 Task: Open a blank google sheet and write heading  Financial WizardAdd Categories in a column and its values below  'Income, Income, Income, Expenses, Expenses, Expenses, Expenses, Expenses, Savings, Savings, Investments, Investments, Debt, Debt & Debt. 'Add Descriptions in next column and its values below  Salary, Freelance Work, Rental Income, Housing, Transportation, Groceries, Utilities, Entertainment, Emergency Fund, Retirement, Stocks, Mutual Funds, Credit Card 1, Credit Card 2 & Student Loan. Add Amount in next column and its values below  $5,000, $1,200, $500, $1,200, $300, $400, $200, $150, $500, $1,000, $500, $300, $200, $100 & $300. Save page Data Collection Workbook Template
Action: Mouse pressed left at (249, 174)
Screenshot: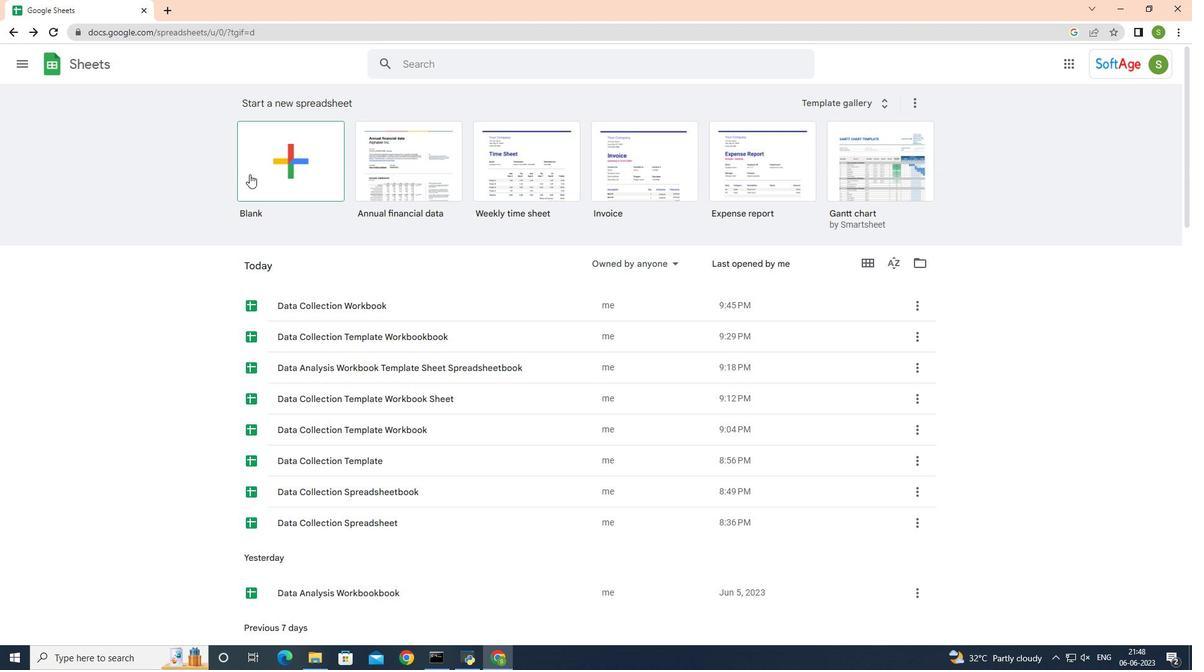 
Action: Mouse moved to (72, 154)
Screenshot: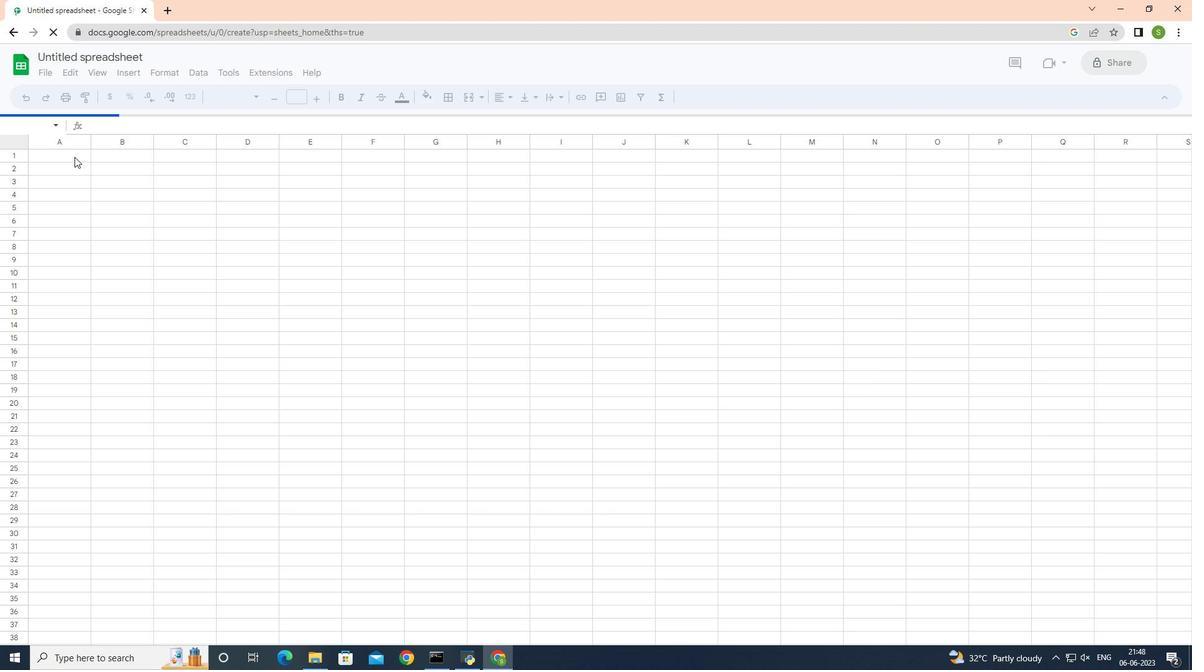 
Action: Mouse pressed left at (72, 154)
Screenshot: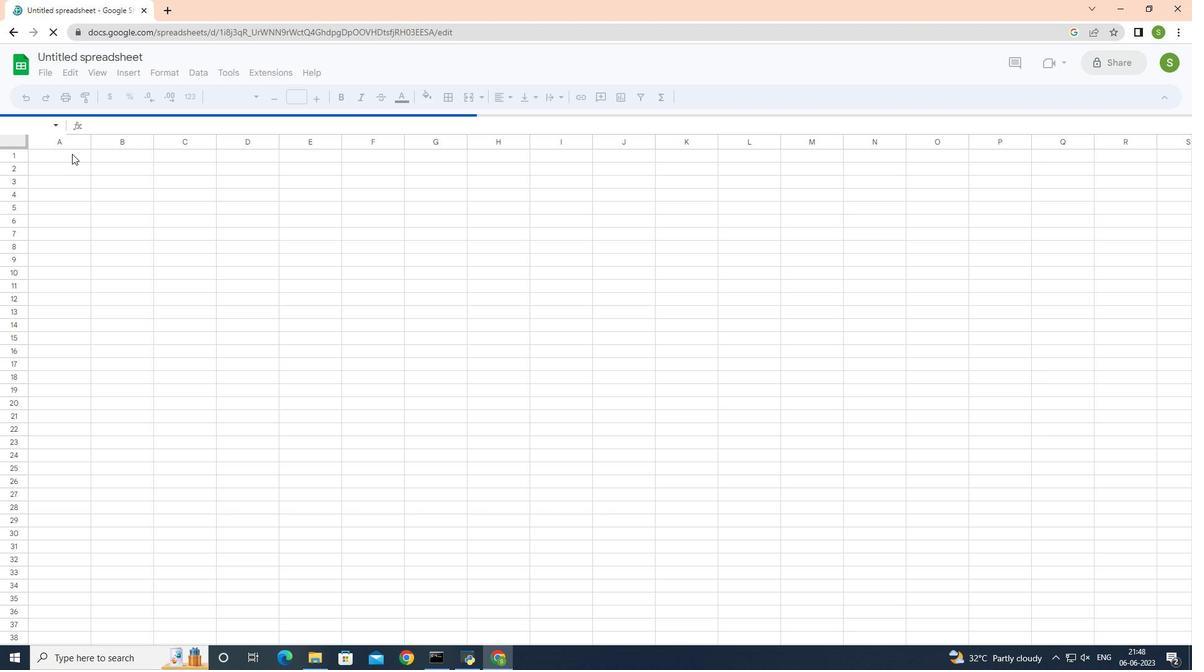 
Action: Key pressed <Key.shift>F
Screenshot: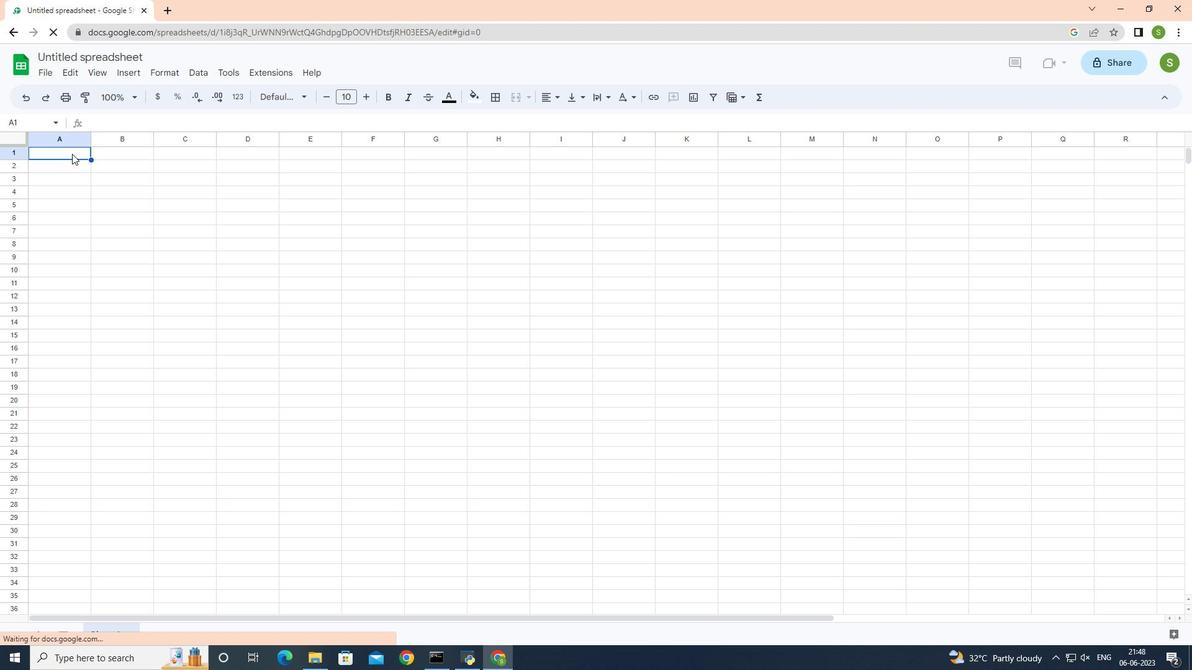 
Action: Mouse pressed left at (72, 154)
Screenshot: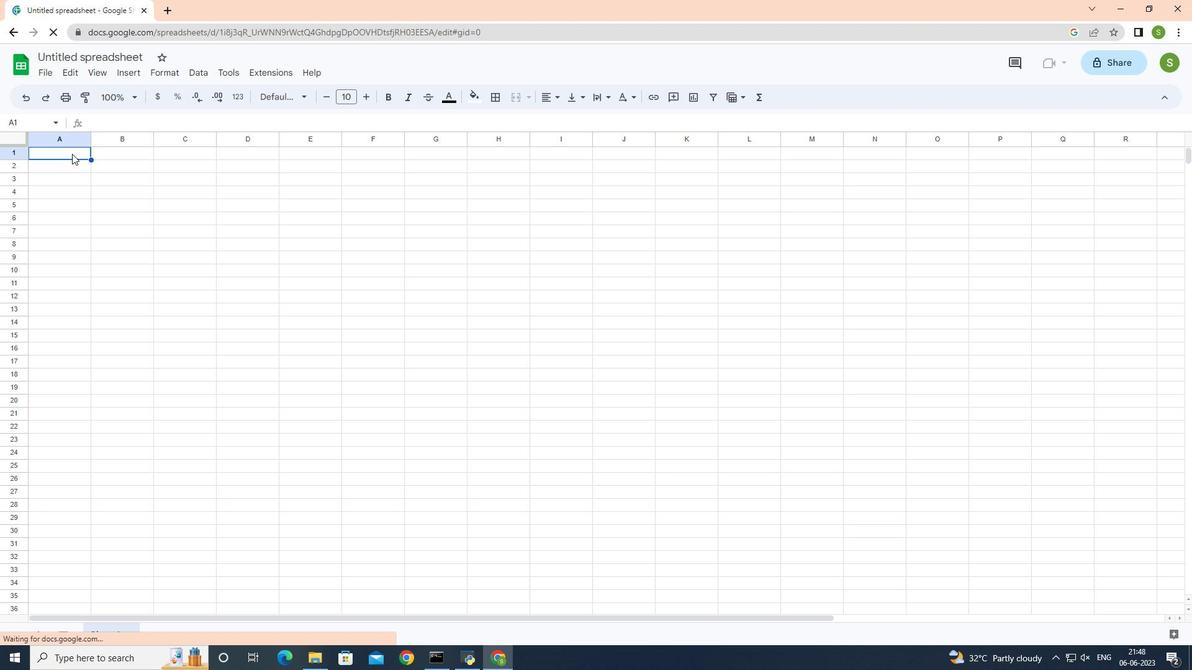 
Action: Mouse moved to (65, 151)
Screenshot: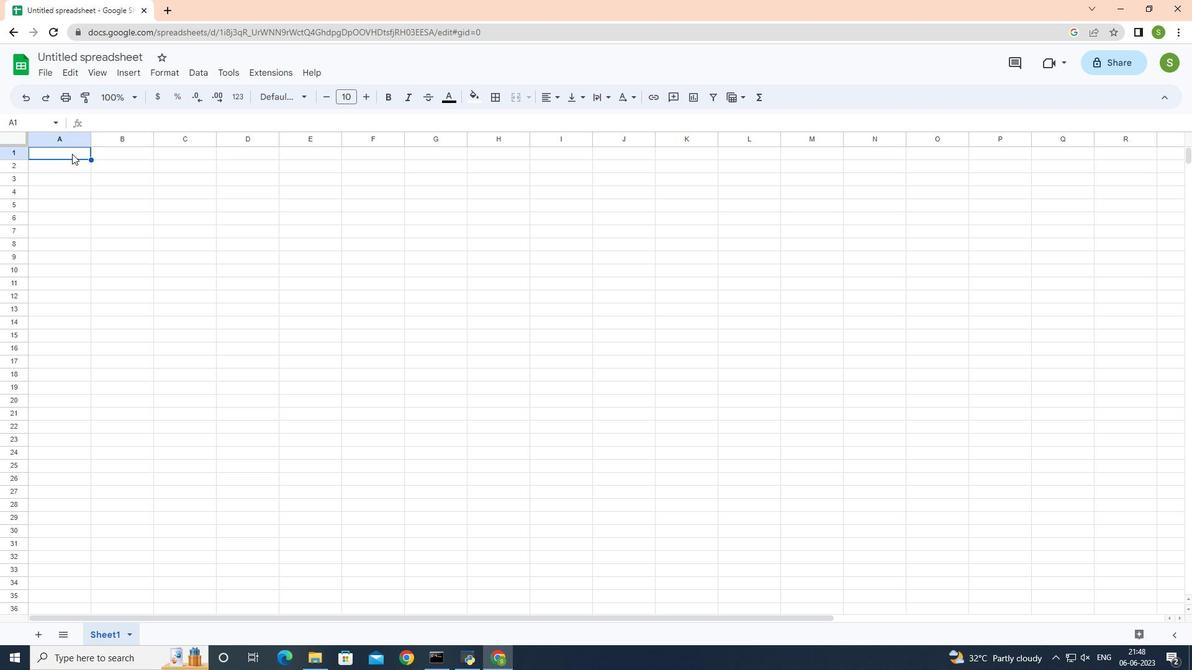 
Action: Mouse pressed left at (65, 151)
Screenshot: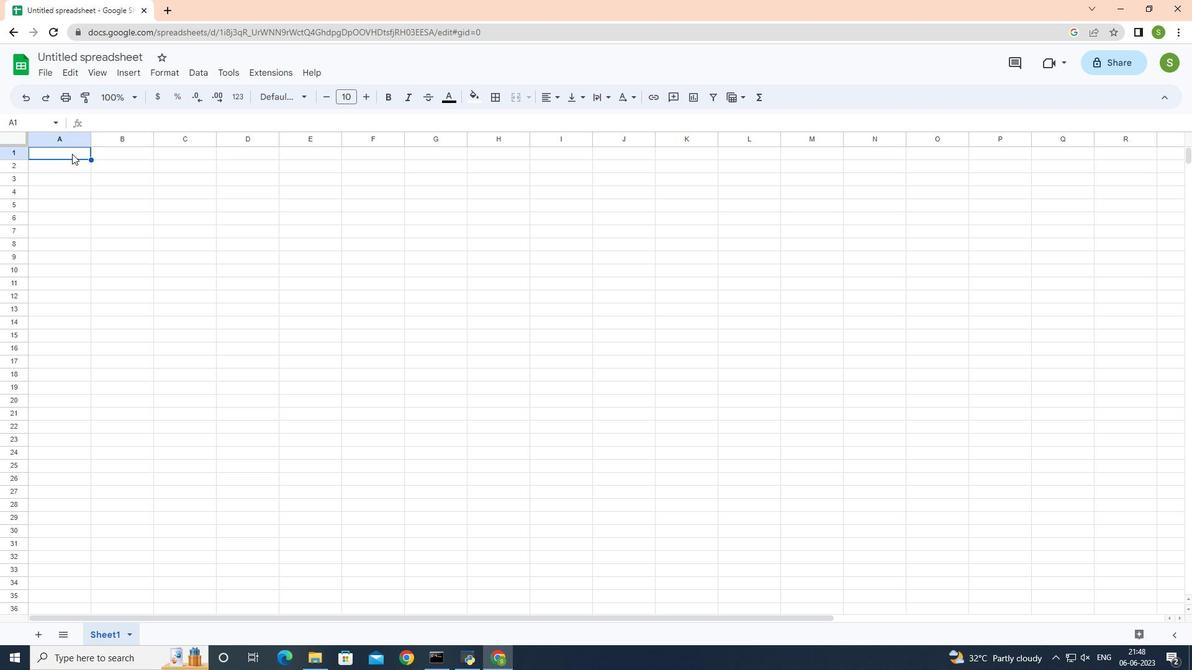 
Action: Key pressed <Key.shift>Financial<Key.space><Key.shift><Key.shift><Key.shift>Wizard<Key.enter><Key.shift>Categories<Key.enter><Key.caps_lock><Key.shift><Key.shift><Key.shift><Key.shift><Key.shift><Key.shift><Key.shift><Key.shift><Key.shift><Key.shift><Key.shift><Key.shift><Key.shift><Key.shift><Key.shift><Key.shift><Key.shift><Key.shift><Key.shift><Key.shift><Key.shift><Key.shift><Key.shift><Key.shift><Key.shift><Key.shift><Key.shift>I<Key.shift><Key.caps_lock>ncome<Key.enter><Key.shift>Income<Key.enter><Key.shift>Income<Key.enter><Key.shift>Expenses<Key.enter><Key.shift>Expenses<Key.enter><Key.shift>Expenses<Key.enter><Key.shift>Expenses<Key.enter><Key.shift>Expenses<Key.enter><Key.shift>Savings<Key.enter><Key.shift>Savings<Key.enter><Key.shift><Key.shift><Key.shift><Key.shift><Key.shift><Key.shift>Investments<Key.enter><Key.shift>Investments<Key.enter><Key.shift>Debt<Key.space><Key.enter><Key.shift>Debt<Key.enter><Key.shift>Debt<Key.right><Key.up><Key.up><Key.up><Key.up><Key.up><Key.up><Key.up><Key.up><Key.up><Key.up><Key.up><Key.up><Key.up><Key.up><Key.up><Key.shift><Key.shift><Key.shift><Key.shift><Key.shift><Key.shift><Key.shift><Key.shift><Key.shift>S<Key.backspace><Key.shift><Key.shift><Key.shift><Key.shift><Key.shift><Key.shift><Key.shift>Descriptions
Screenshot: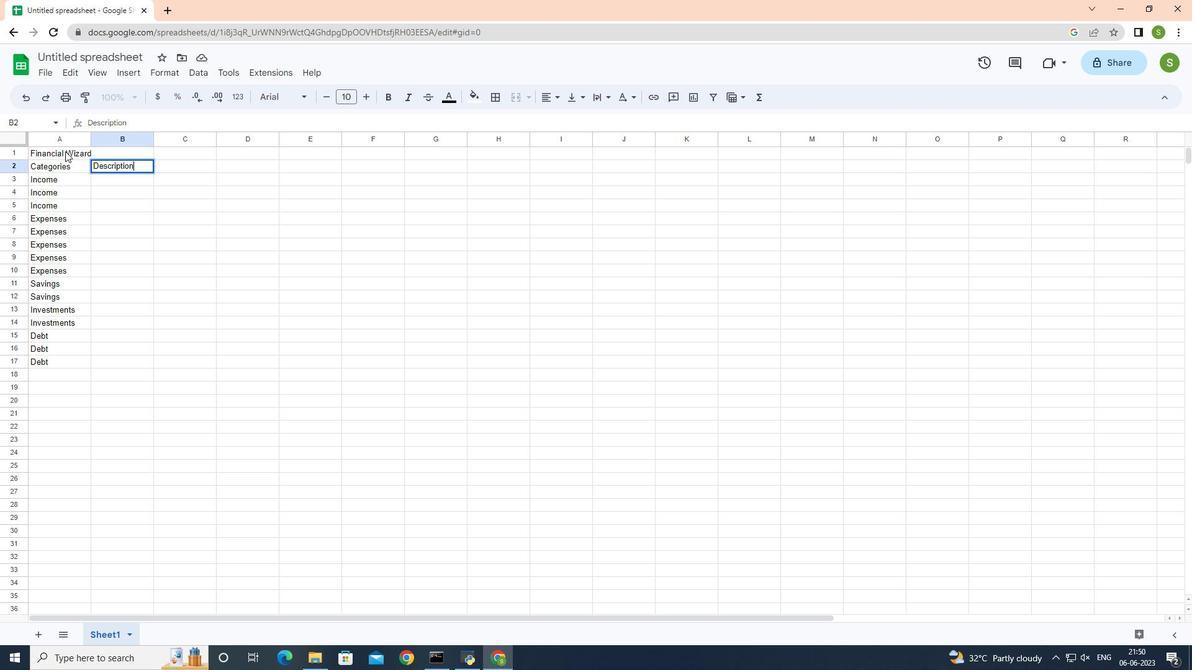 
Action: Mouse moved to (406, 61)
Screenshot: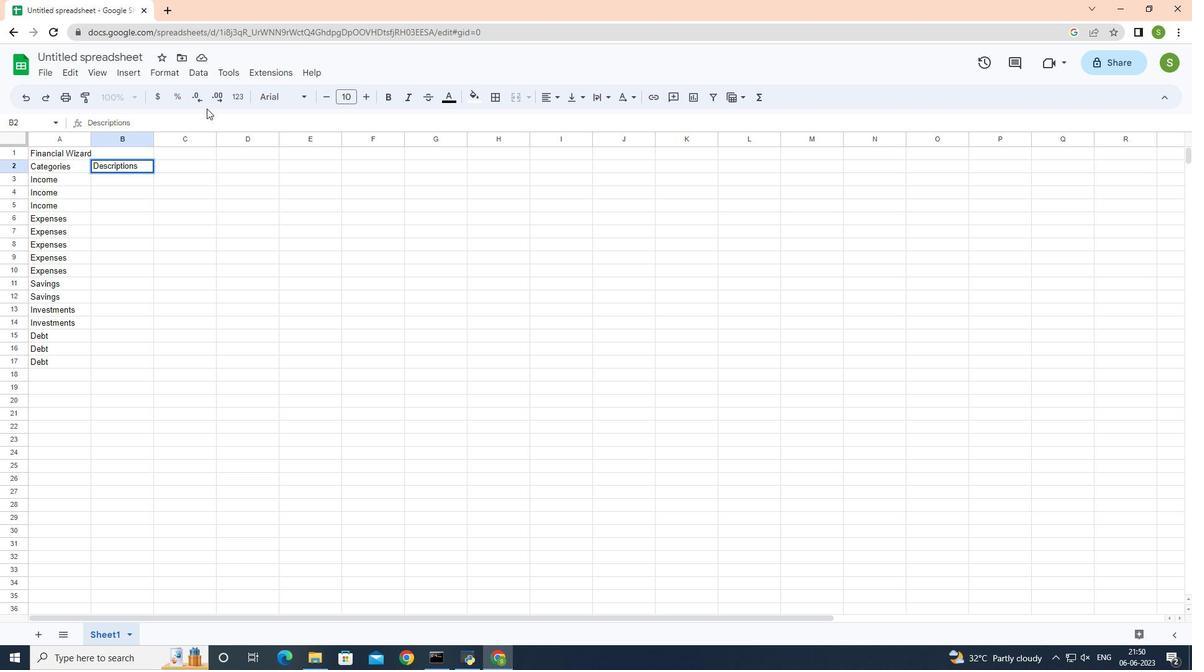 
Action: Key pressed <Key.enter><Key.shift><Key.shift><Key.shift><Key.shift><Key.shift>Salary<Key.enter><Key.shift>Freelance<Key.space><Key.shift>Work<Key.enter><Key.shift><Key.shift>Rental<Key.space><Key.shift>Income<Key.enter><Key.shift>Housing<Key.enter><Key.shift>Transportation<Key.enter><Key.shift>Groceries<Key.enter><Key.shift><Key.shift><Key.shift><Key.shift>Utilities<Key.enter><Key.shift>Entertainment<Key.enter><Key.shift>Emergency<Key.space><Key.shift>Fund<Key.enter><Key.shift>REtirement
Screenshot: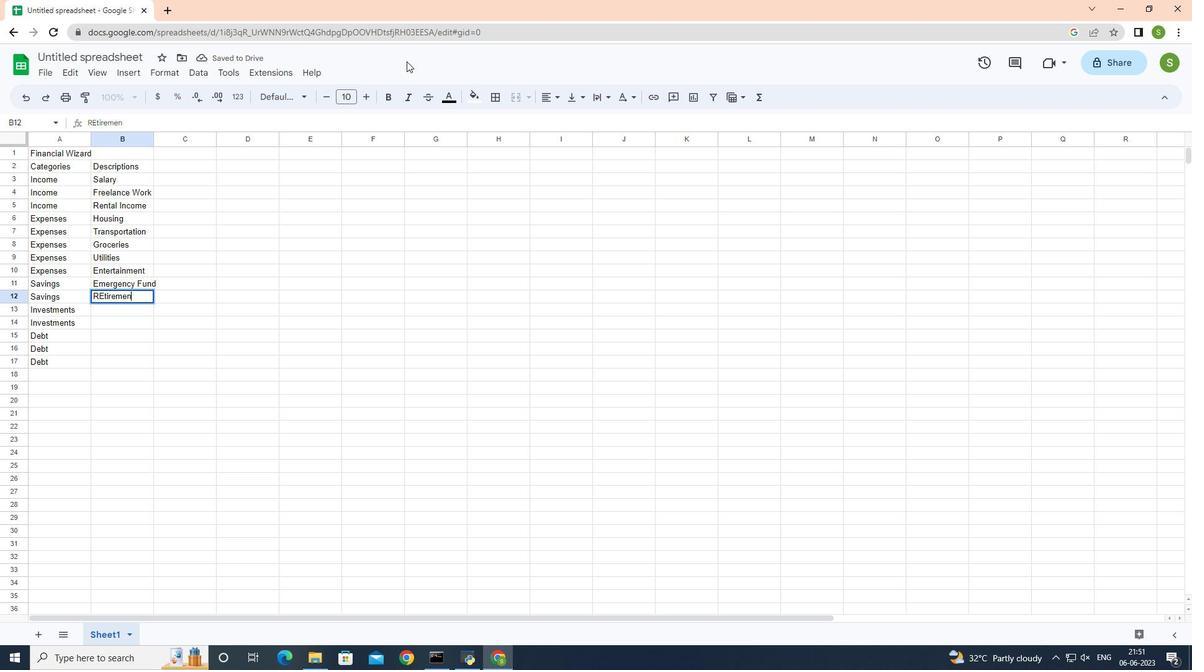 
Action: Mouse moved to (96, 119)
Screenshot: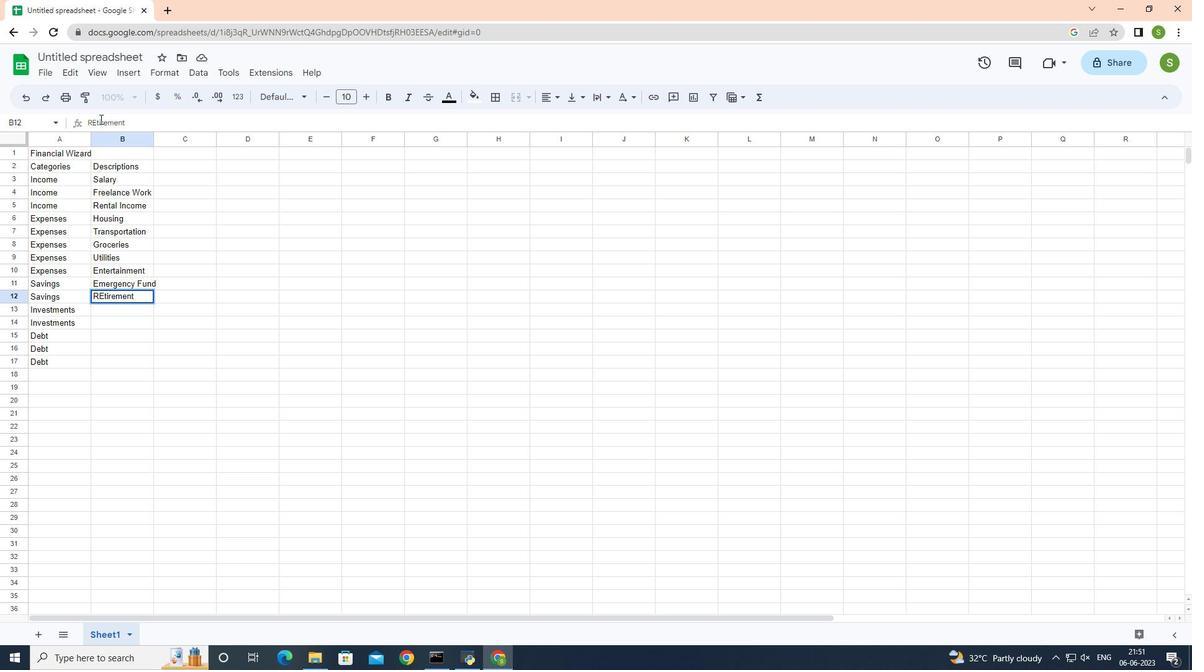 
Action: Mouse pressed left at (96, 119)
Screenshot: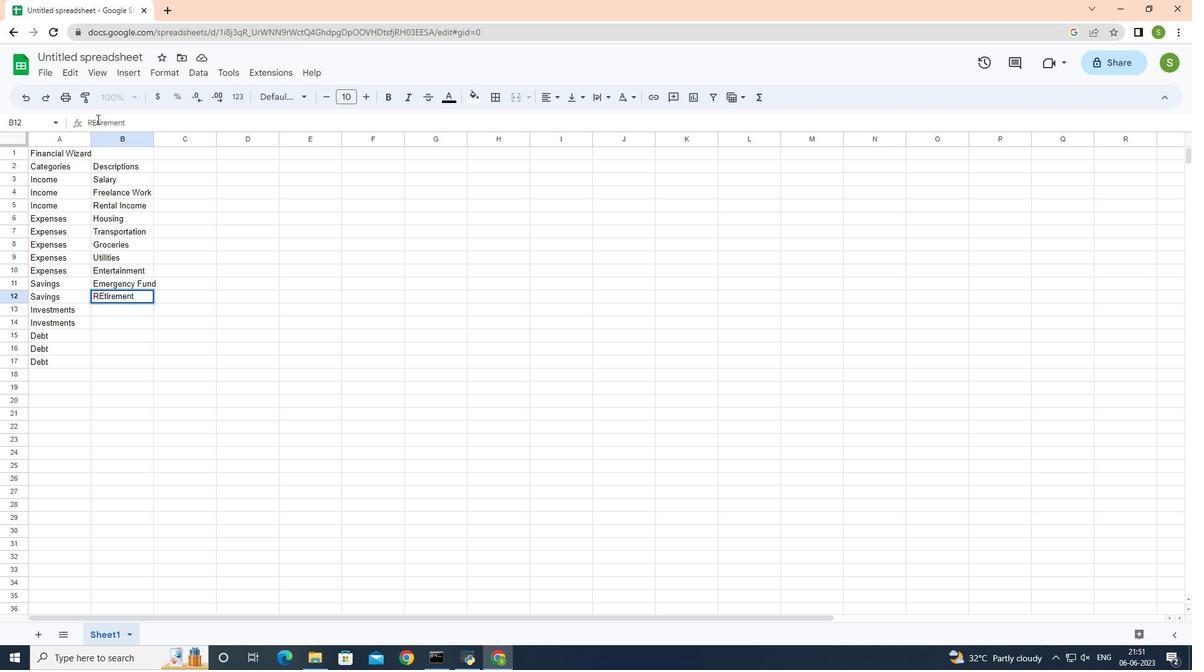 
Action: Mouse moved to (143, 118)
Screenshot: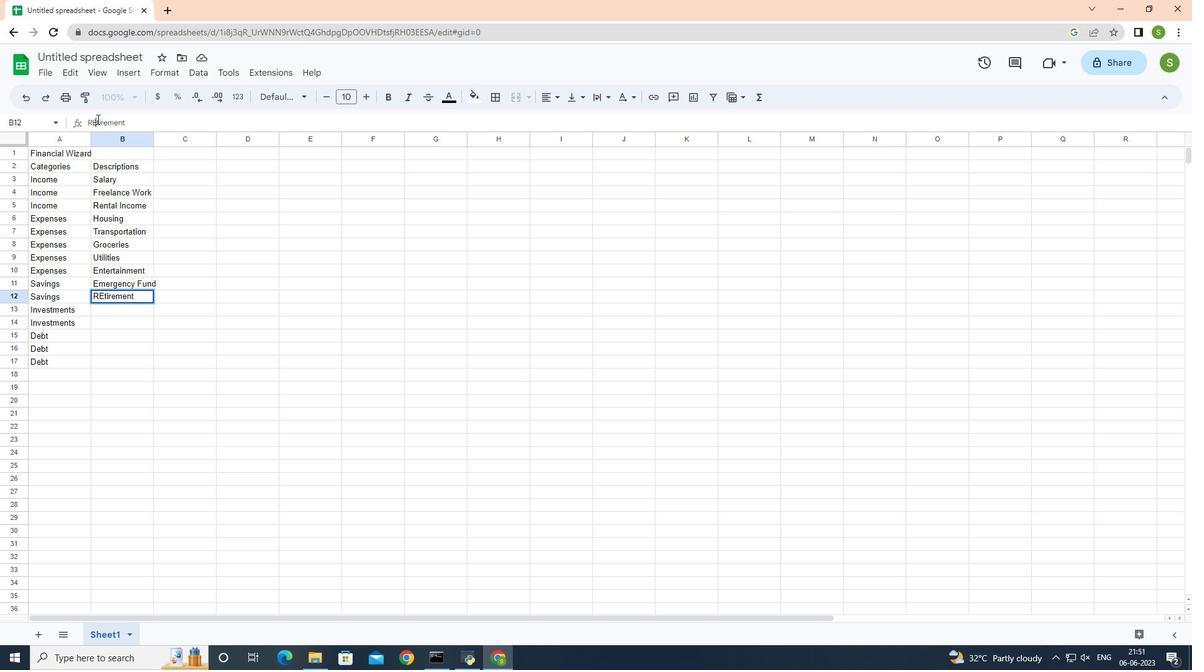 
Action: Key pressed <Key.backspace>e<Key.enter><Key.shift><Key.shift><Key.shift><Key.shift><Key.shift><Key.shift><Key.shift><Key.shift><Key.shift><Key.shift><Key.shift><Key.shift><Key.shift><Key.shift><Key.shift><Key.shift><Key.shift><Key.shift><Key.shift><Key.shift><Key.shift><Key.shift><Key.shift><Key.shift><Key.shift><Key.shift><Key.shift><Key.shift><Key.shift><Key.shift><Key.shift><Key.shift><Key.shift><Key.shift><Key.shift><Key.shift><Key.shift><Key.shift><Key.shift><Key.shift>M<Key.backspace><Key.shift><Key.shift><Key.shift><Key.shift>Stocks<Key.enter><Key.shift><Key.shift><Key.shift>Mutual<Key.space><Key.shift>Funds<Key.enter><Key.shift>Credit<Key.space><Key.shift>Card1<Key.enter><Key.shift><Key.shift><Key.shift>Credit<Key.space><Key.shift>Card2<Key.enter><Key.shift><Key.shift><Key.shift><Key.shift>Student<Key.space><Key.shift>Loan<Key.right><Key.up><Key.up><Key.up><Key.up><Key.up><Key.up><Key.up><Key.up><Key.up><Key.up><Key.up><Key.up><Key.up><Key.up><Key.up><Key.shift>Amount<Key.enter>5000<Key.enter>1200<Key.enter>500<Key.enter>1200<Key.enter>300<Key.enter>400<Key.enter>200<Key.enter>150<Key.enter>500<Key.enter>1000<Key.enter>500<Key.enter>300<Key.enter>200<Key.enter>100<Key.enter>300<Key.right>
Screenshot: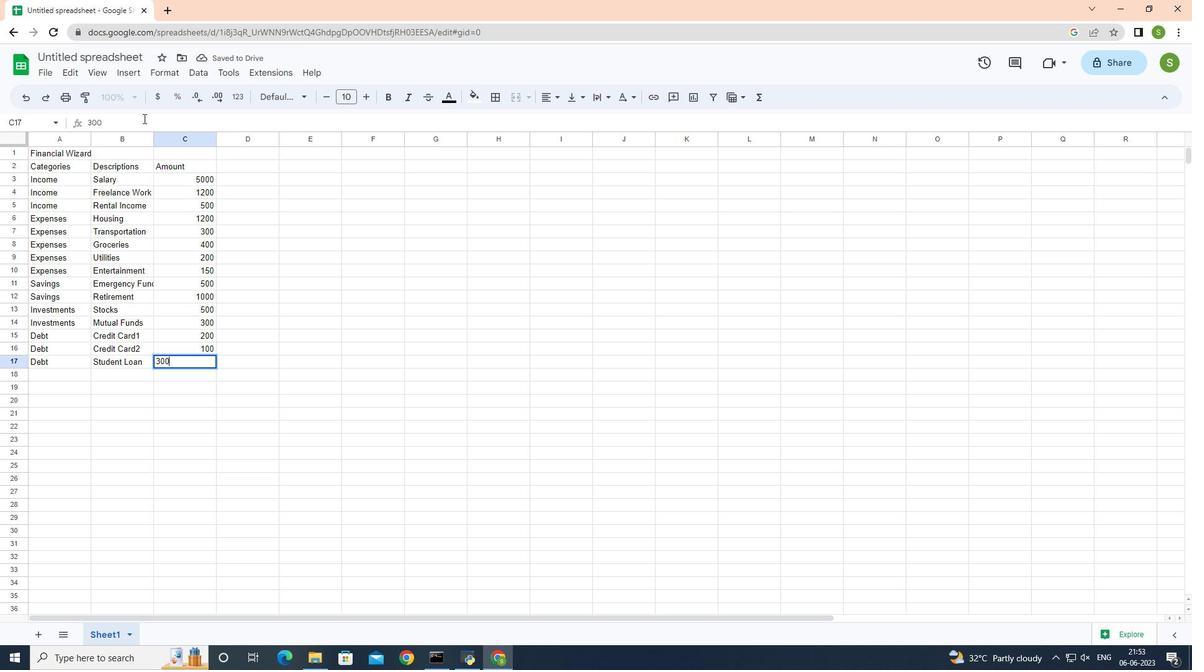 
Action: Mouse moved to (196, 177)
Screenshot: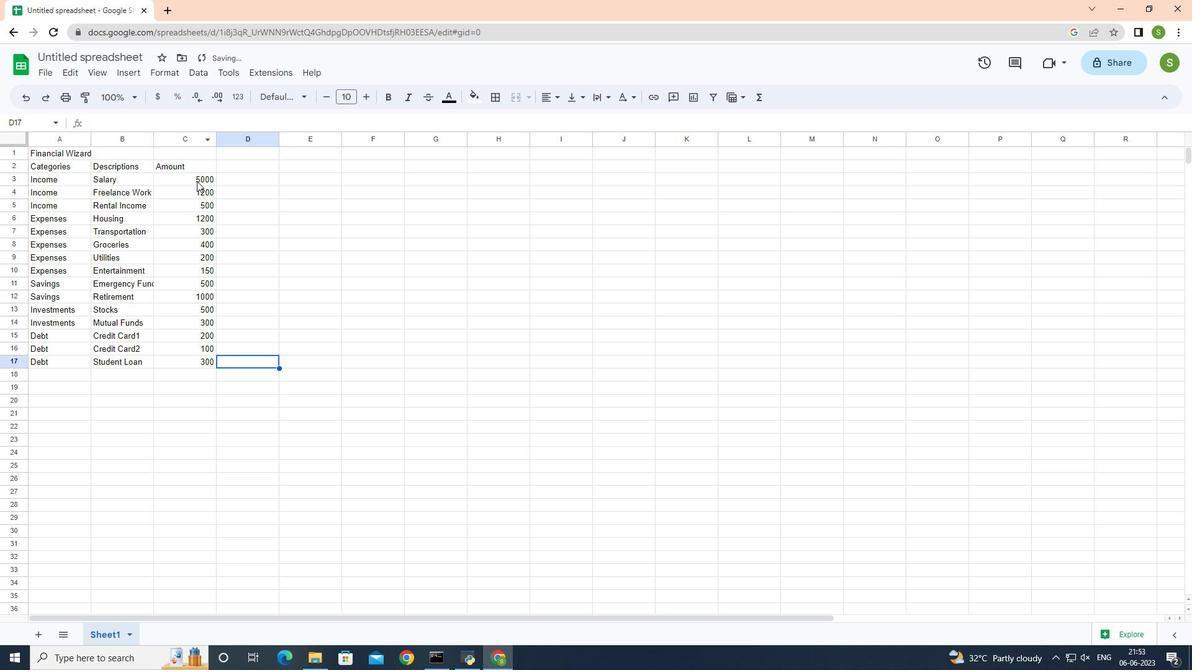 
Action: Mouse pressed left at (196, 177)
Screenshot: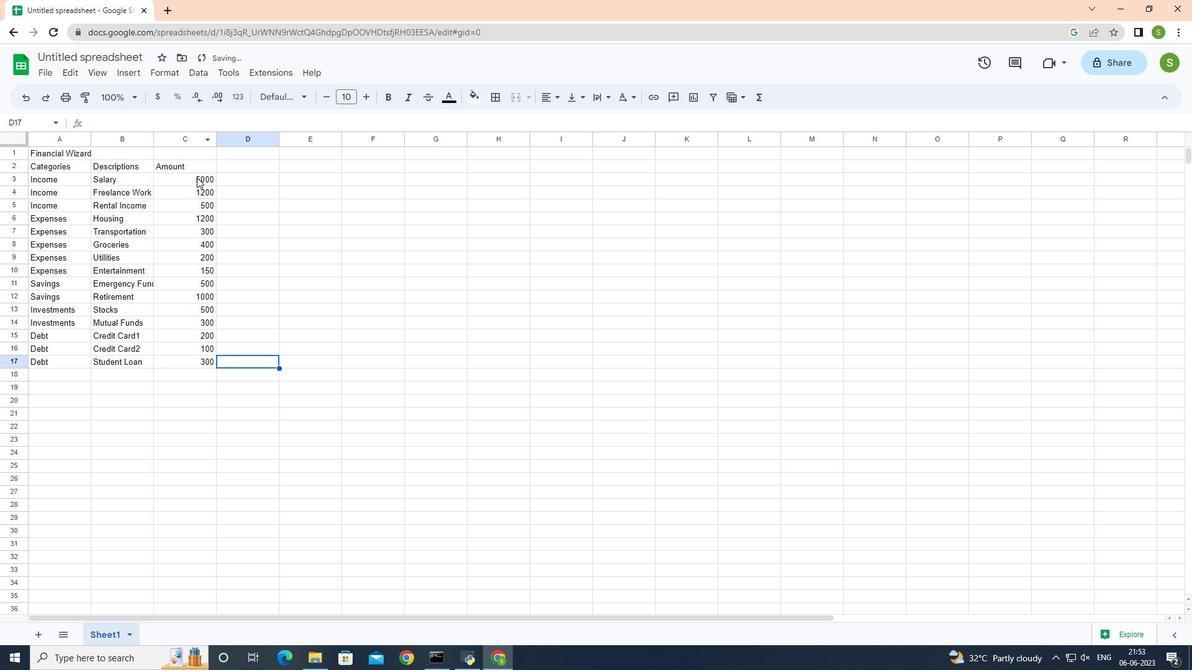 
Action: Mouse moved to (170, 78)
Screenshot: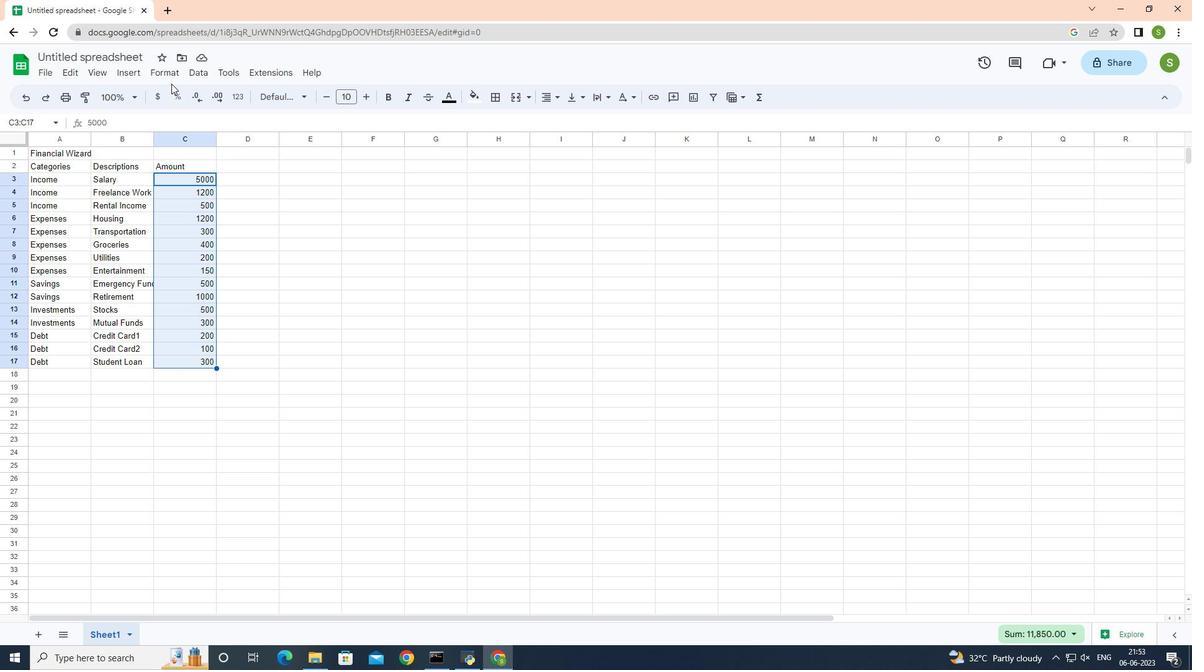 
Action: Mouse pressed left at (170, 78)
Screenshot: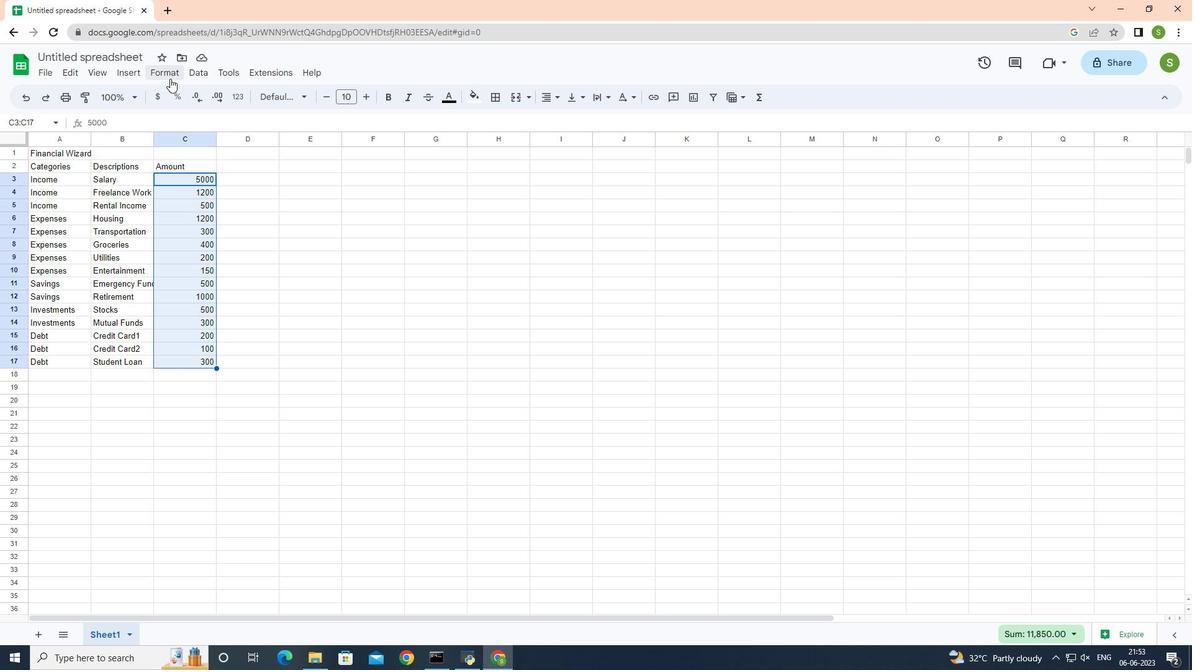 
Action: Mouse moved to (412, 455)
Screenshot: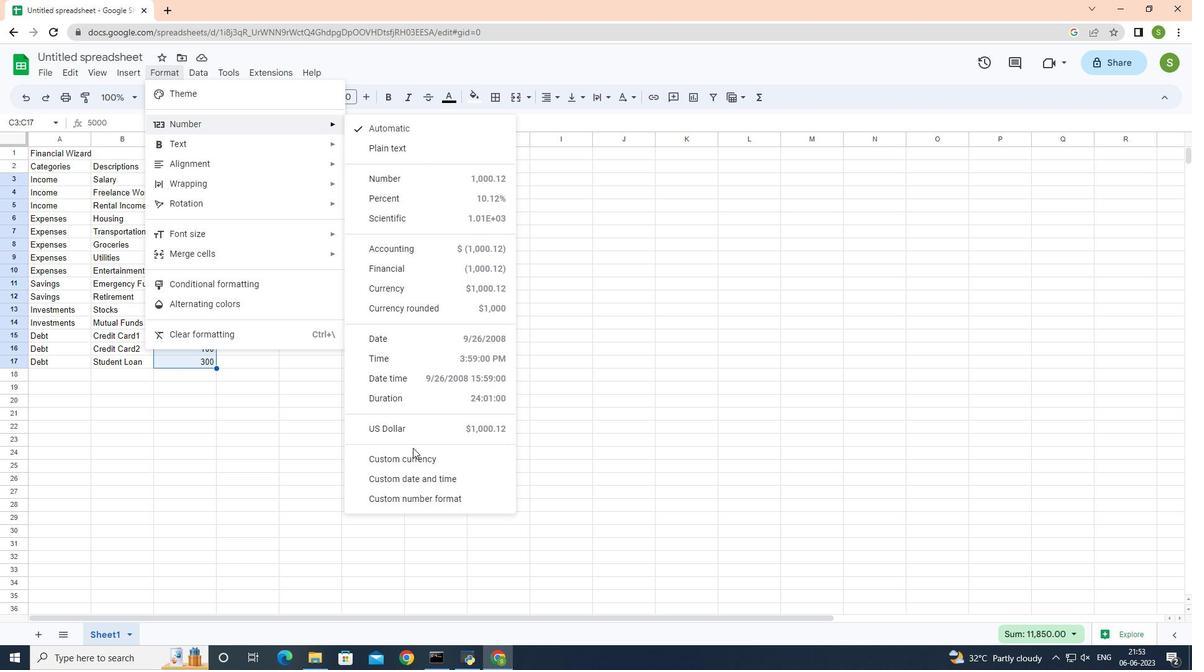 
Action: Mouse pressed left at (412, 455)
Screenshot: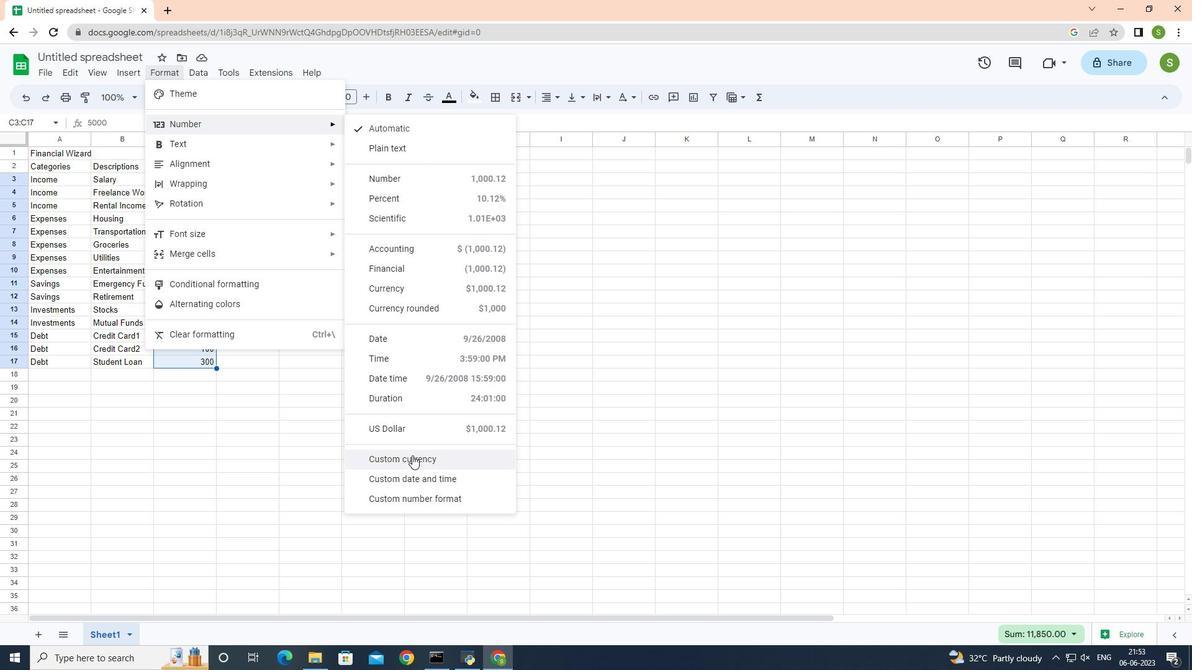
Action: Mouse moved to (674, 269)
Screenshot: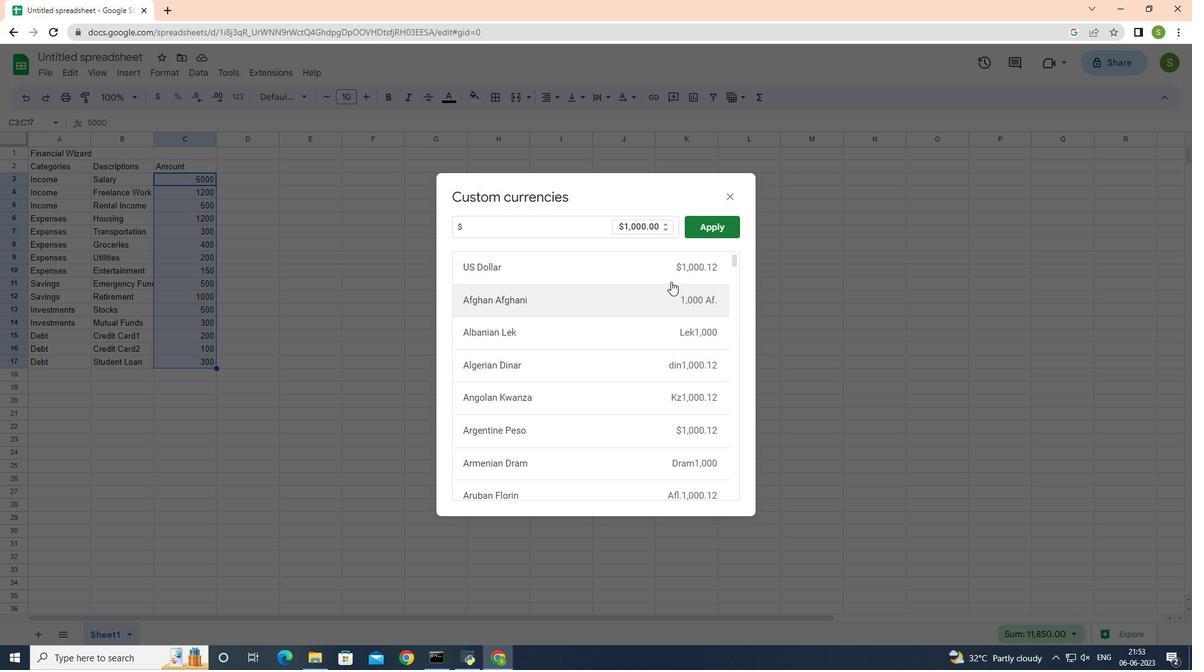 
Action: Mouse pressed left at (674, 269)
Screenshot: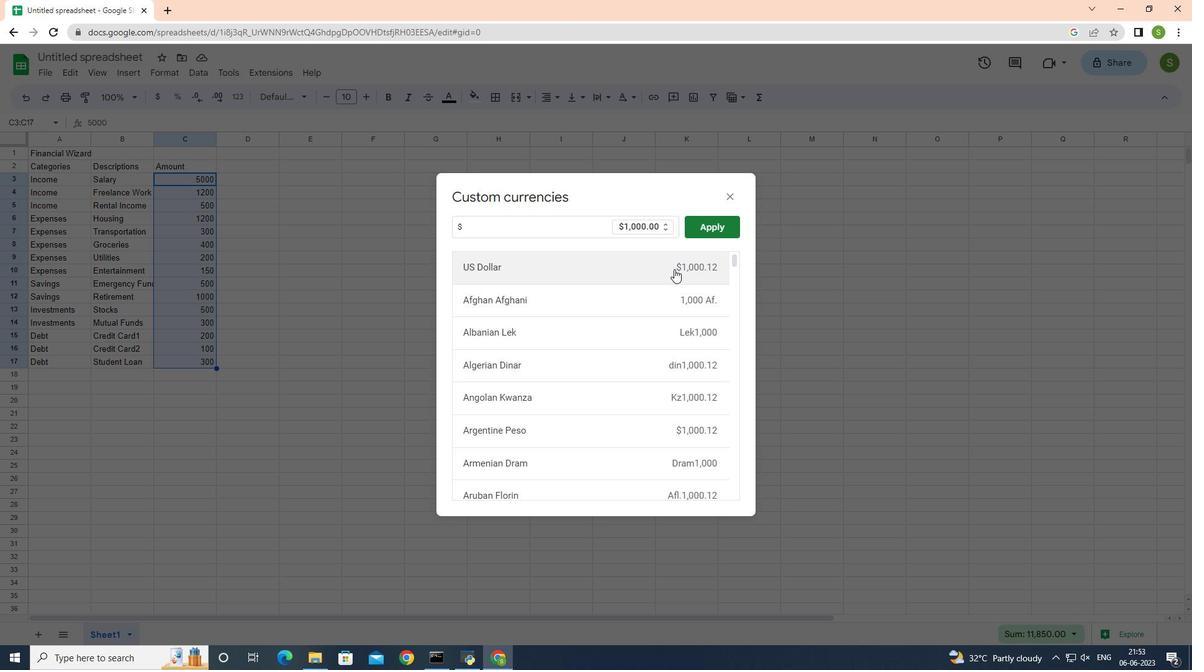 
Action: Mouse moved to (711, 232)
Screenshot: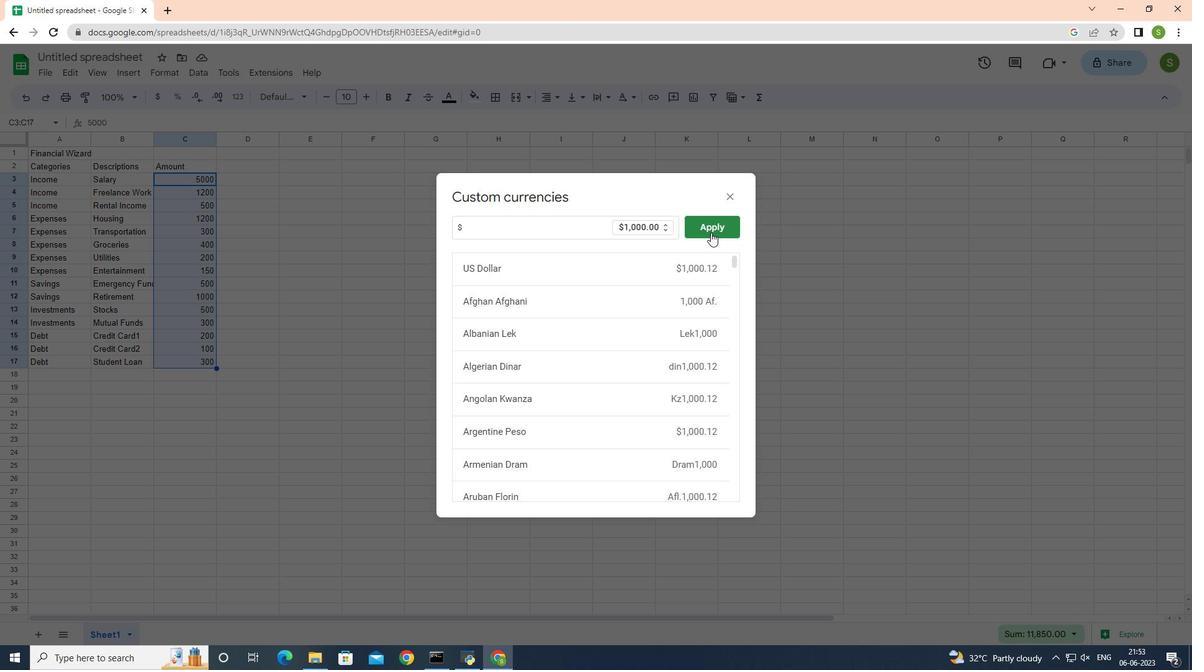 
Action: Mouse pressed left at (711, 232)
Screenshot: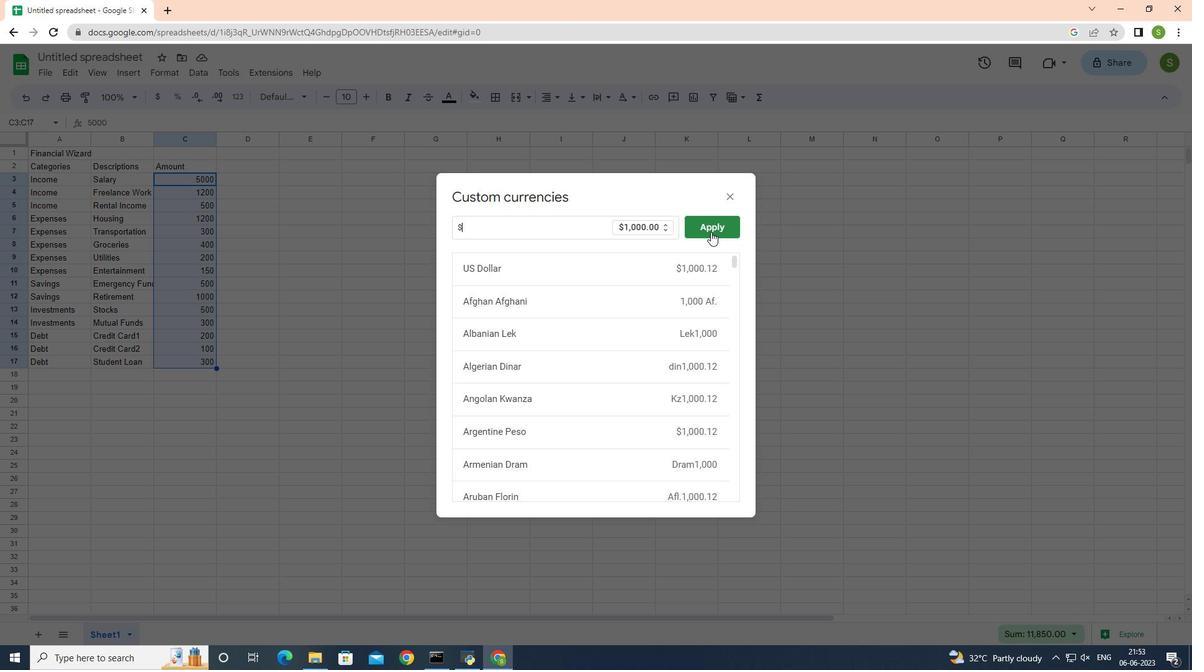 
Action: Mouse moved to (152, 139)
Screenshot: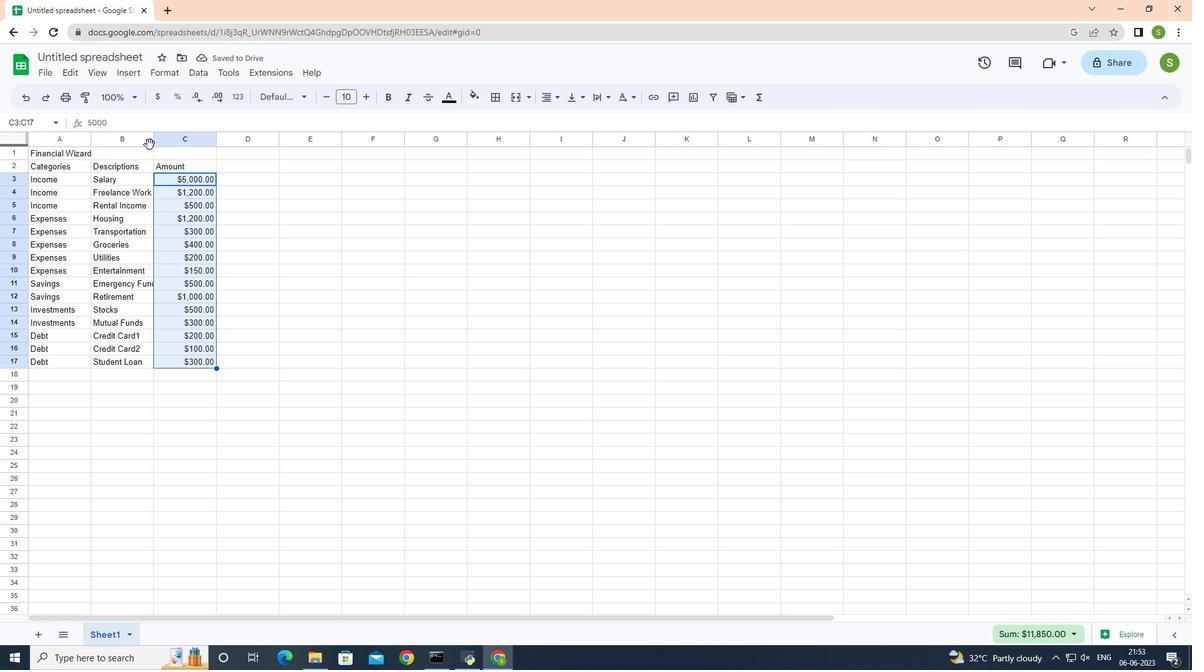 
Action: Mouse pressed left at (152, 139)
Screenshot: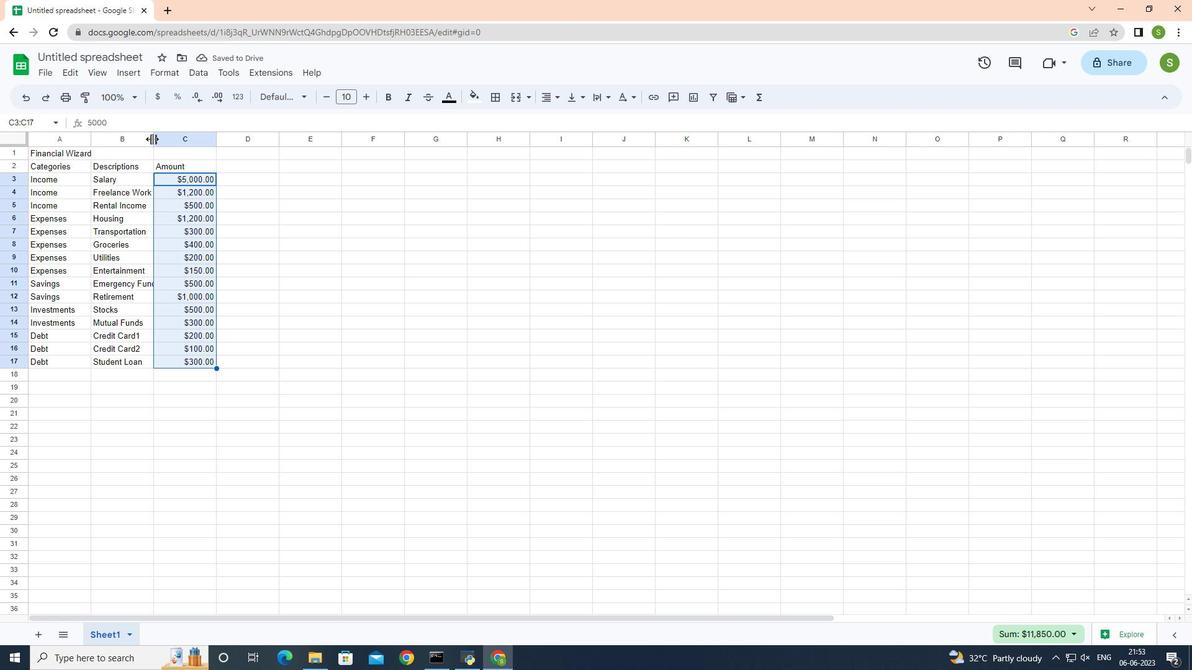 
Action: Mouse pressed left at (152, 139)
Screenshot: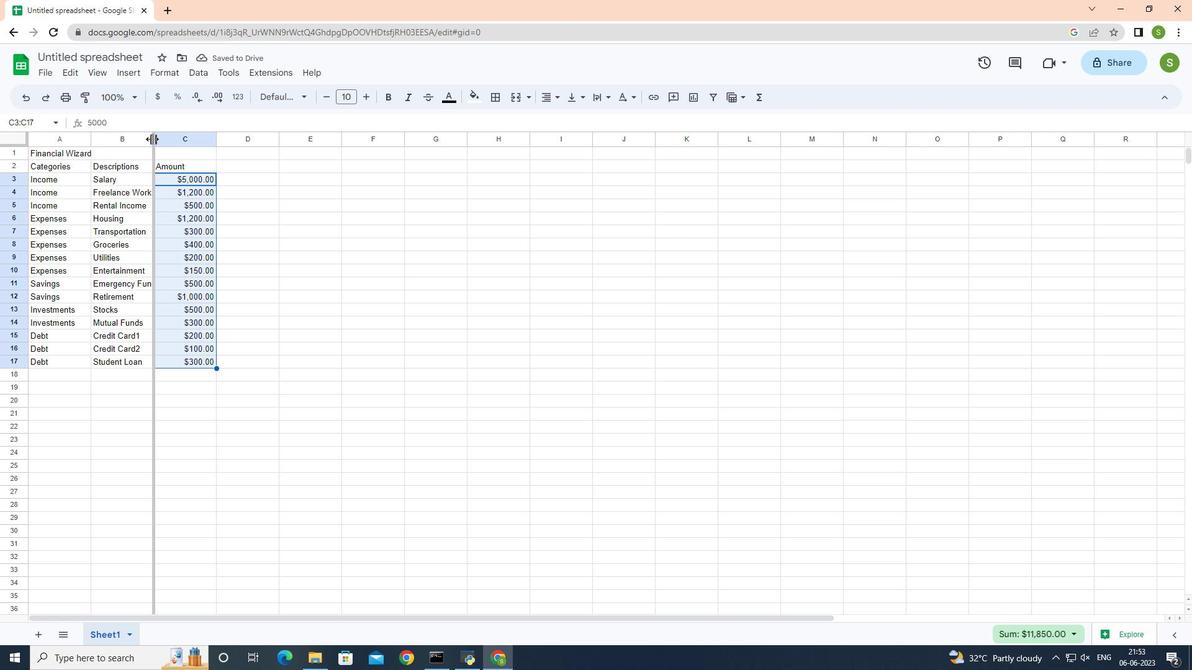 
Action: Mouse moved to (83, 55)
Screenshot: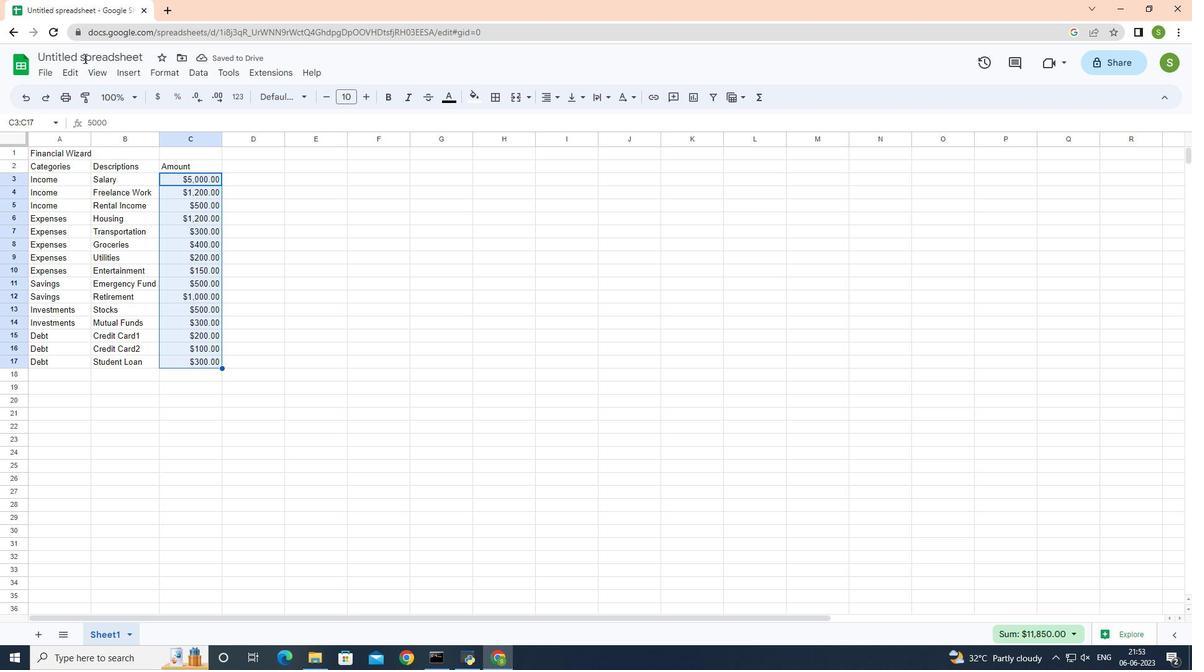 
Action: Mouse pressed left at (83, 55)
Screenshot: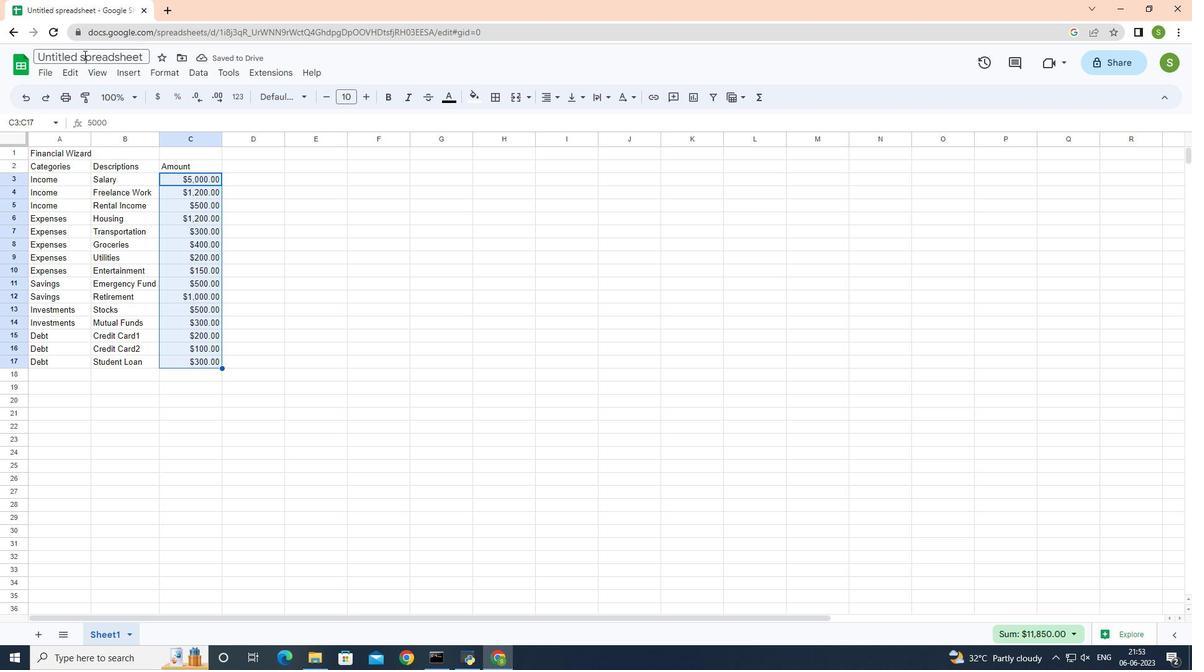 
Action: Key pressed <Key.shift>Data<Key.space><Key.shift><Key.shift><Key.shift><Key.shift><Key.shift><Key.shift><Key.shift><Key.shift><Key.shift><Key.shift><Key.shift>Collection<Key.space><Key.shift><Key.shift><Key.shift><Key.shift><Key.shift><Key.shift><Key.shift><Key.shift><Key.shift><Key.shift><Key.shift><Key.shift><Key.shift><Key.shift><Key.shift><Key.shift><Key.shift><Key.shift><Key.shift><Key.shift><Key.shift><Key.shift>Workbook<Key.space><Key.shift><Key.shift><Key.shift><Key.shift>Template
Screenshot: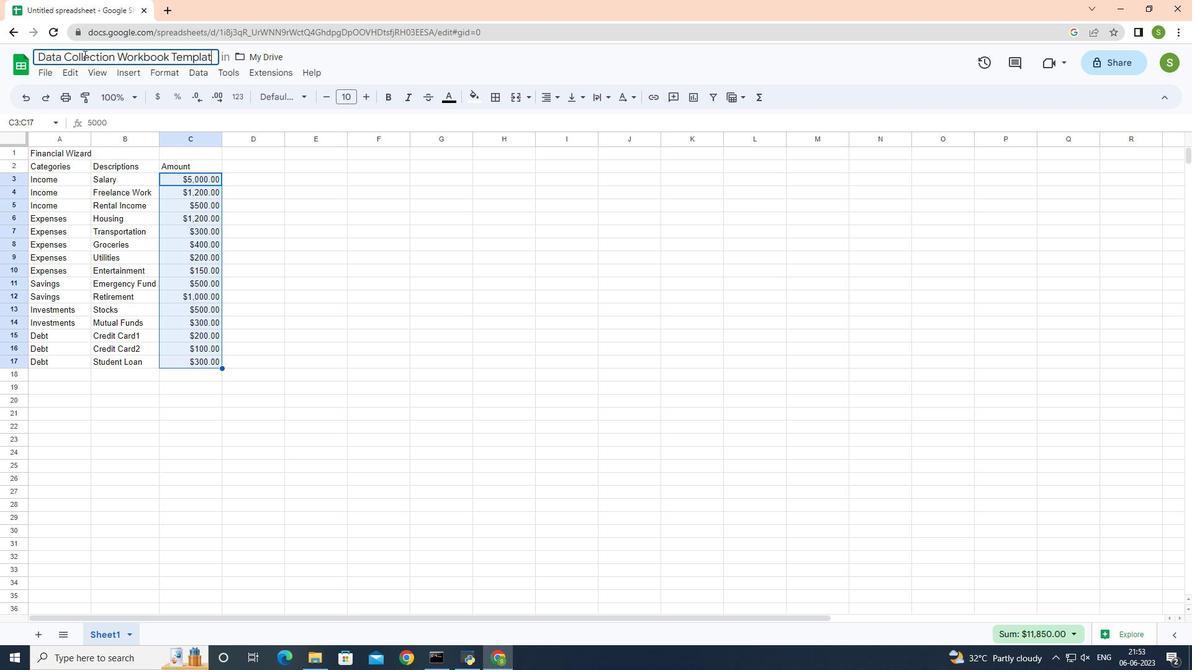 
Action: Mouse moved to (90, 143)
Screenshot: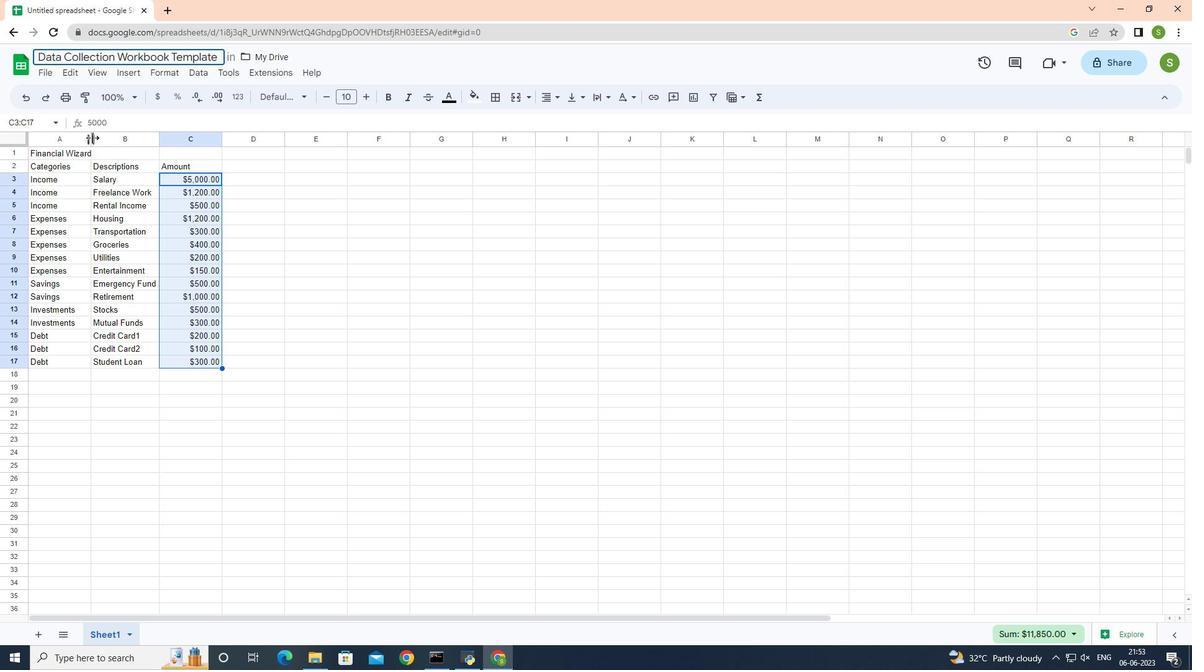 
Action: Mouse pressed left at (90, 143)
Screenshot: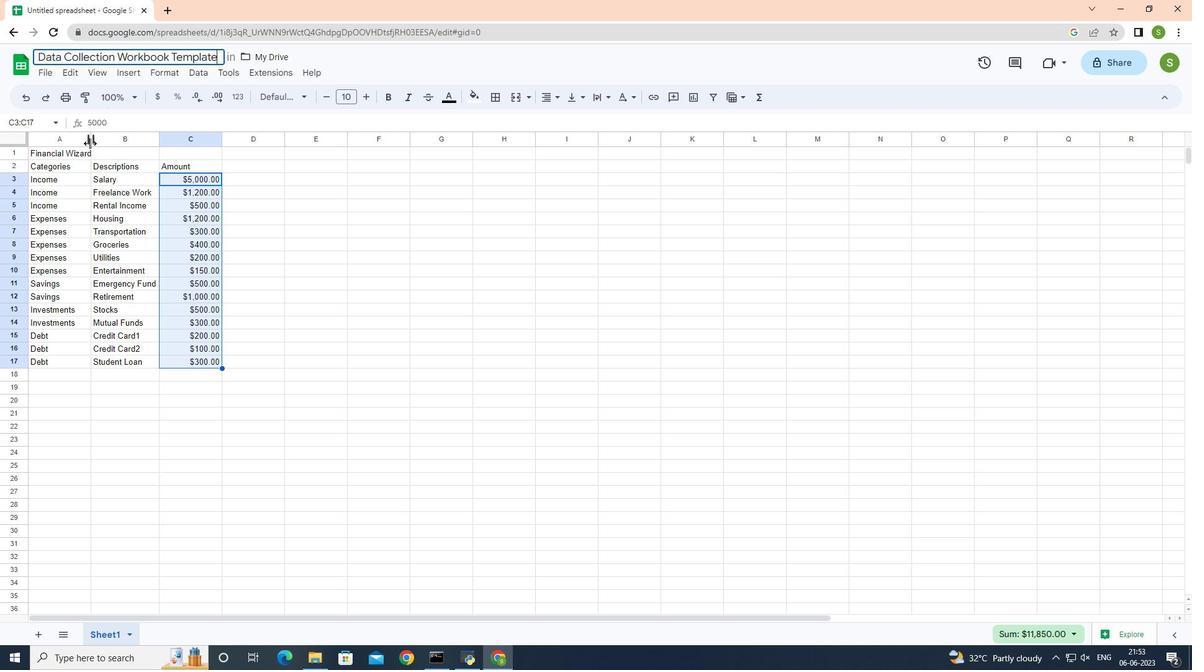 
Action: Mouse pressed left at (90, 143)
Screenshot: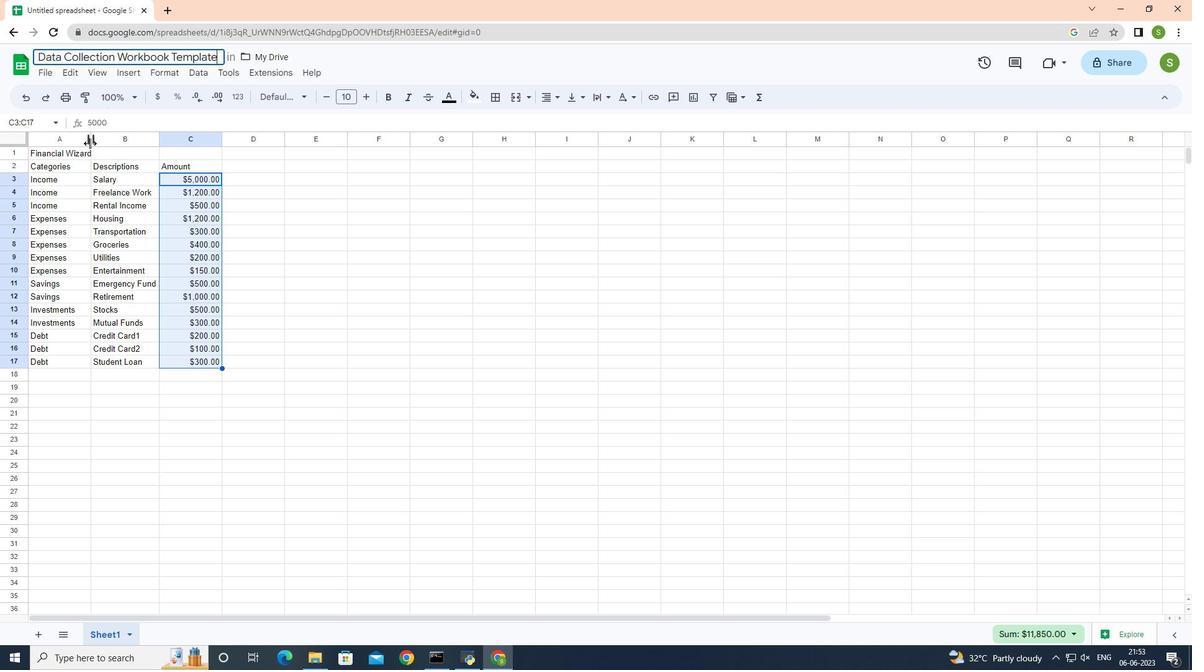 
Action: Mouse moved to (118, 145)
Screenshot: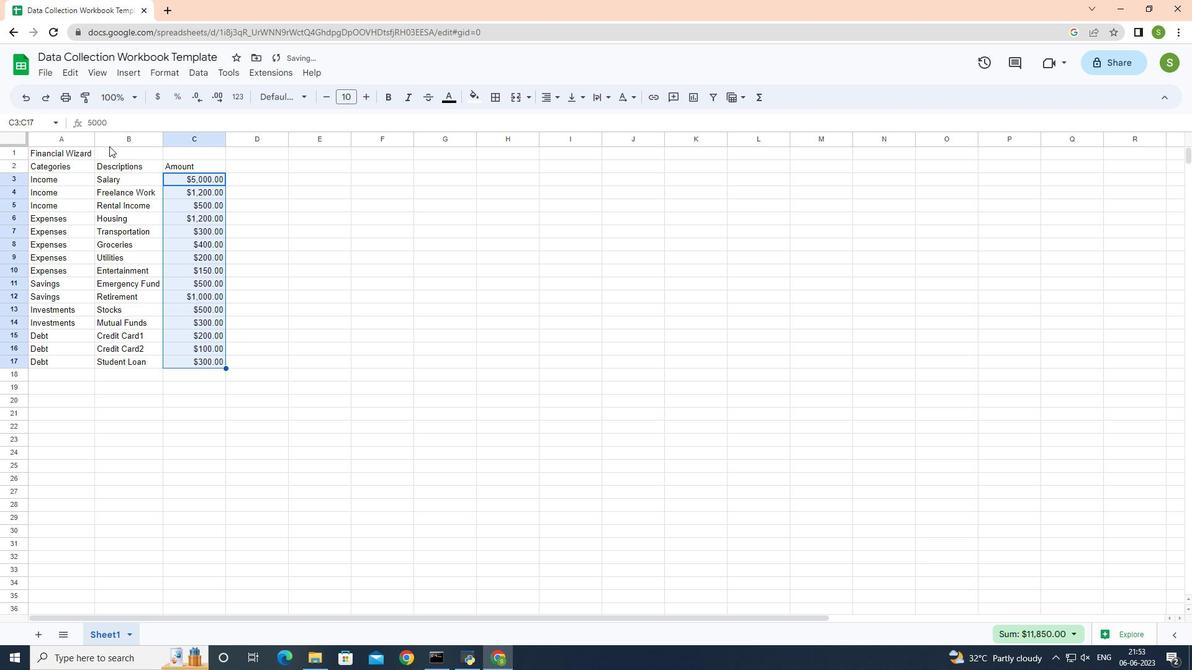 
Action: Key pressed ctrl+S
Screenshot: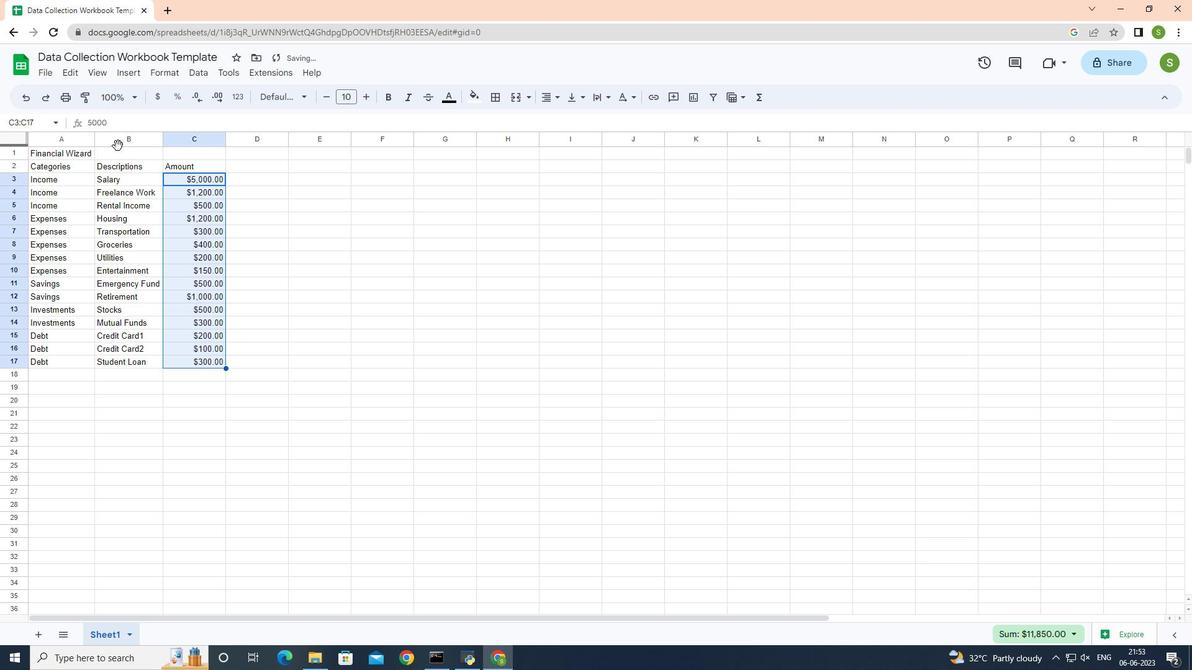 
Action: Mouse moved to (115, 145)
Screenshot: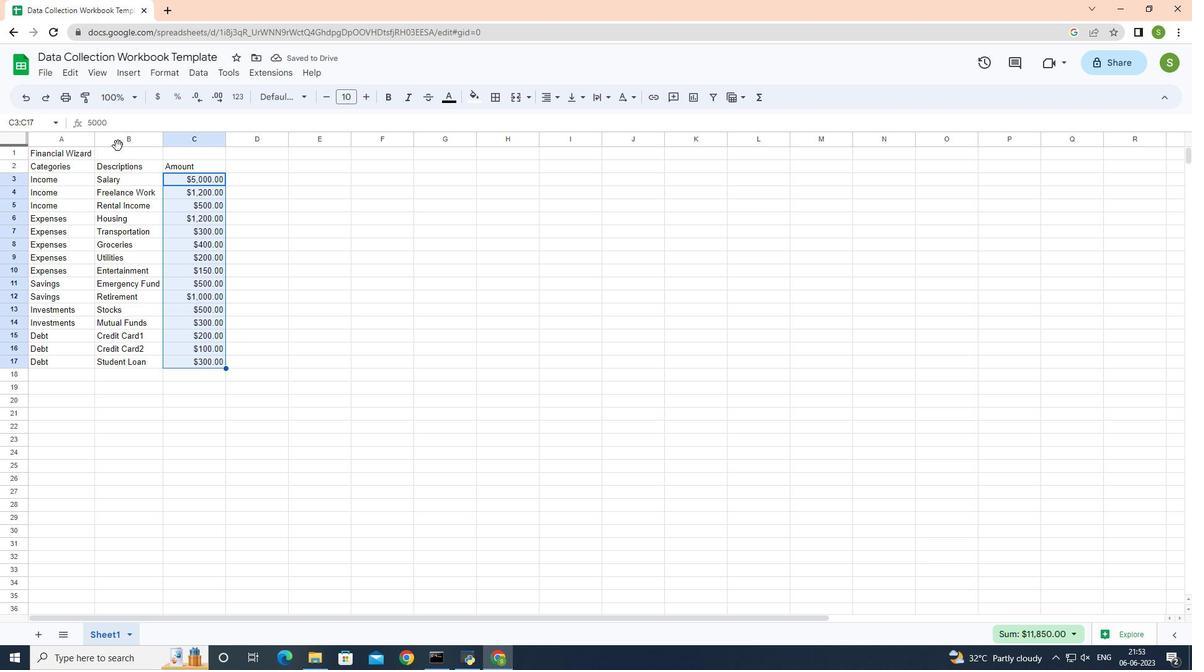 
